 Task: Create a sub task System Test and UAT for the task  Develop a content management system (CMS) for a website in the project AgileBee , assign it to team member softage.1@softage.net and update the status of the sub task to  Off Track , set the priority of the sub task to High
Action: Mouse moved to (73, 265)
Screenshot: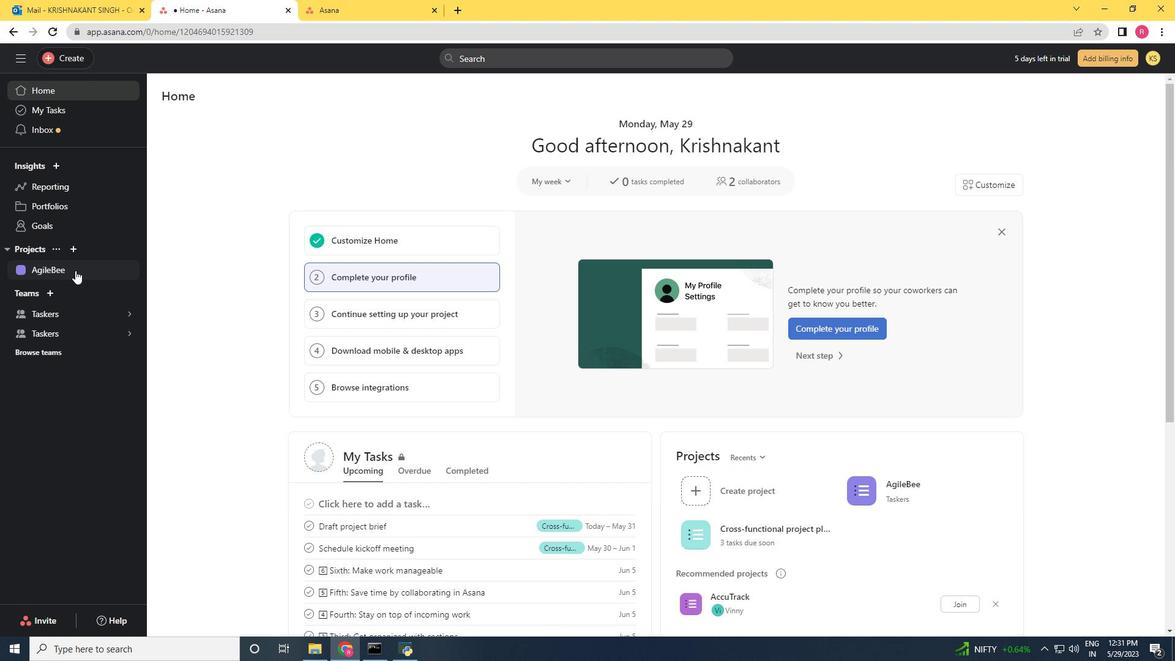 
Action: Mouse pressed left at (73, 265)
Screenshot: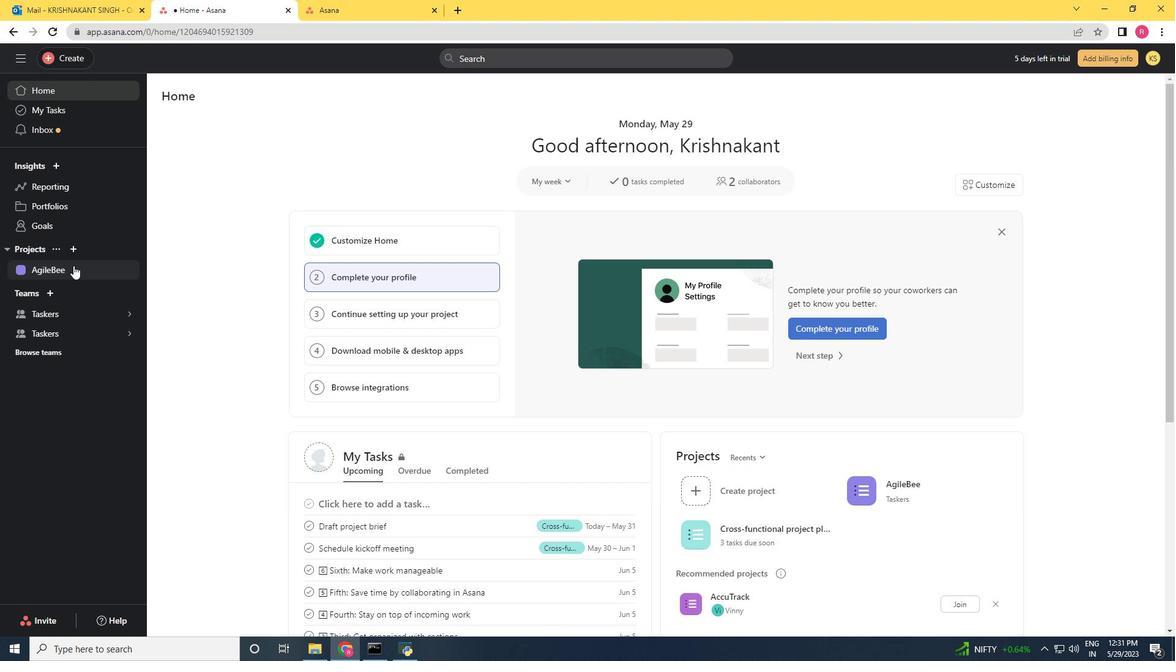
Action: Mouse moved to (602, 266)
Screenshot: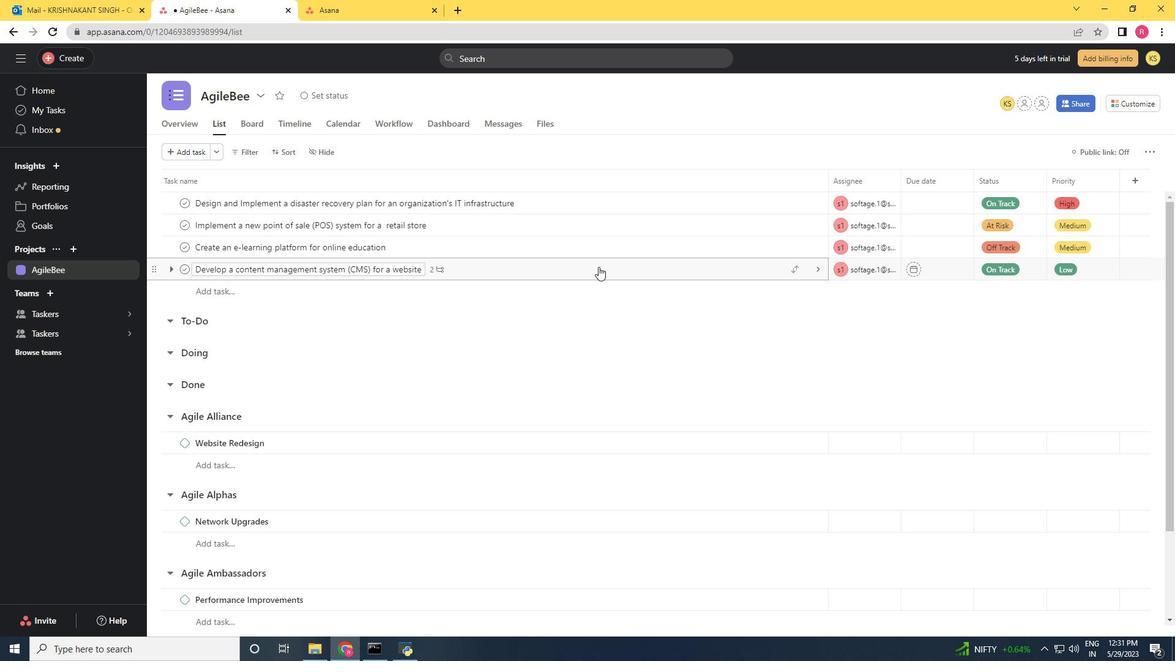 
Action: Mouse pressed left at (602, 266)
Screenshot: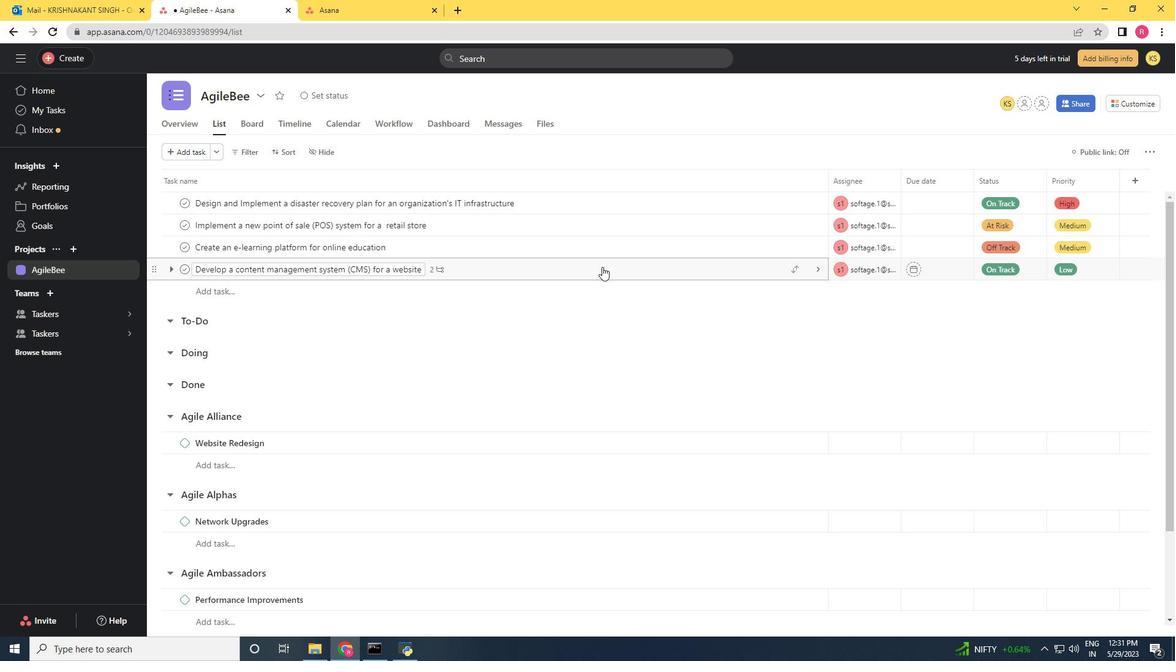 
Action: Mouse moved to (875, 399)
Screenshot: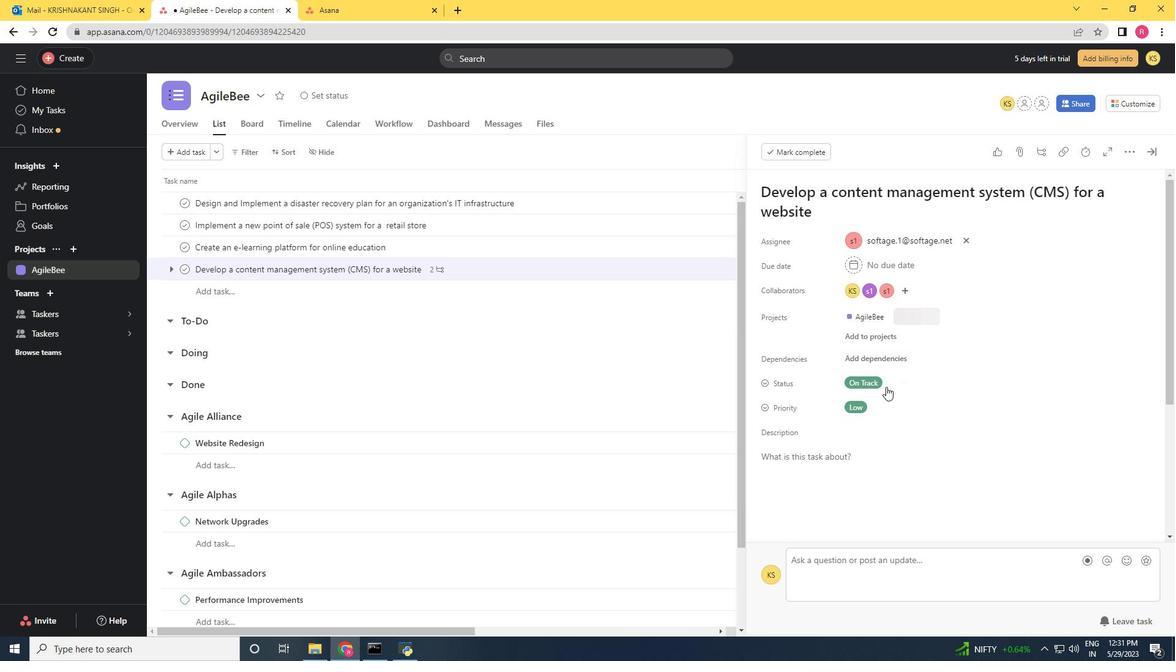 
Action: Mouse scrolled (875, 398) with delta (0, 0)
Screenshot: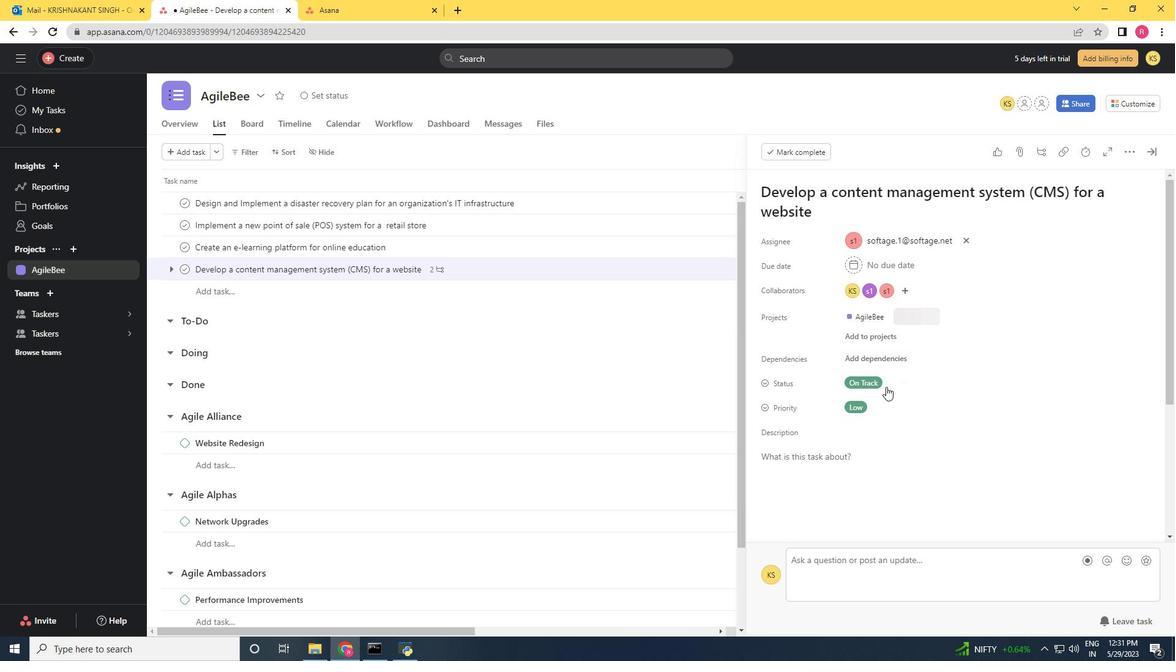 
Action: Mouse moved to (872, 403)
Screenshot: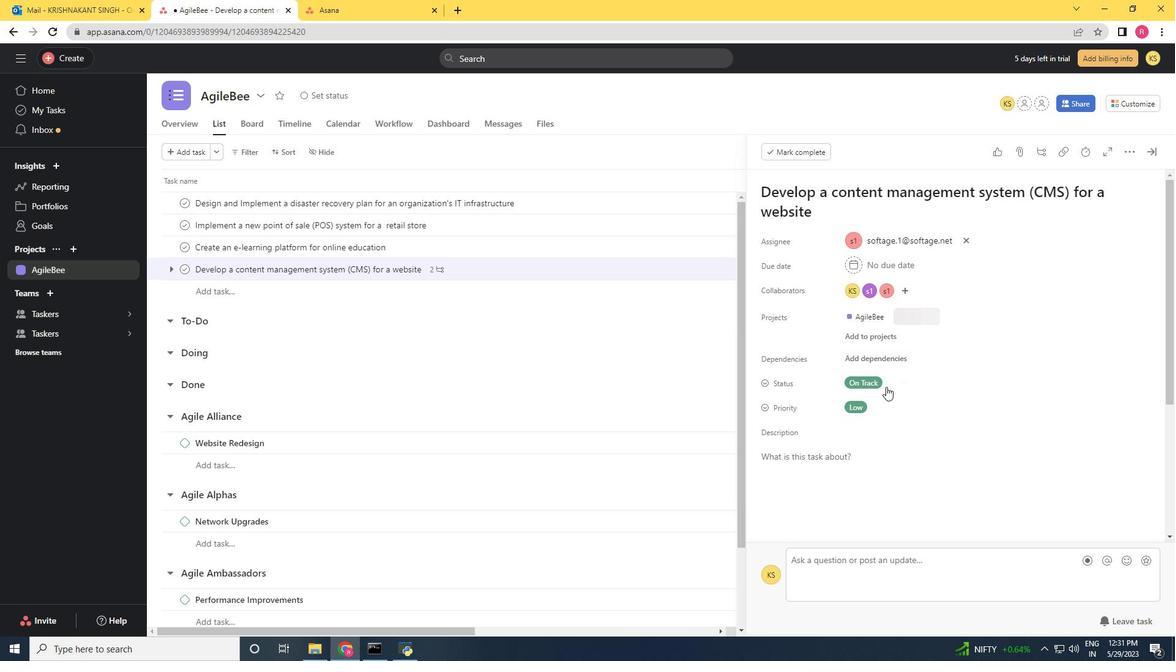 
Action: Mouse scrolled (872, 402) with delta (0, 0)
Screenshot: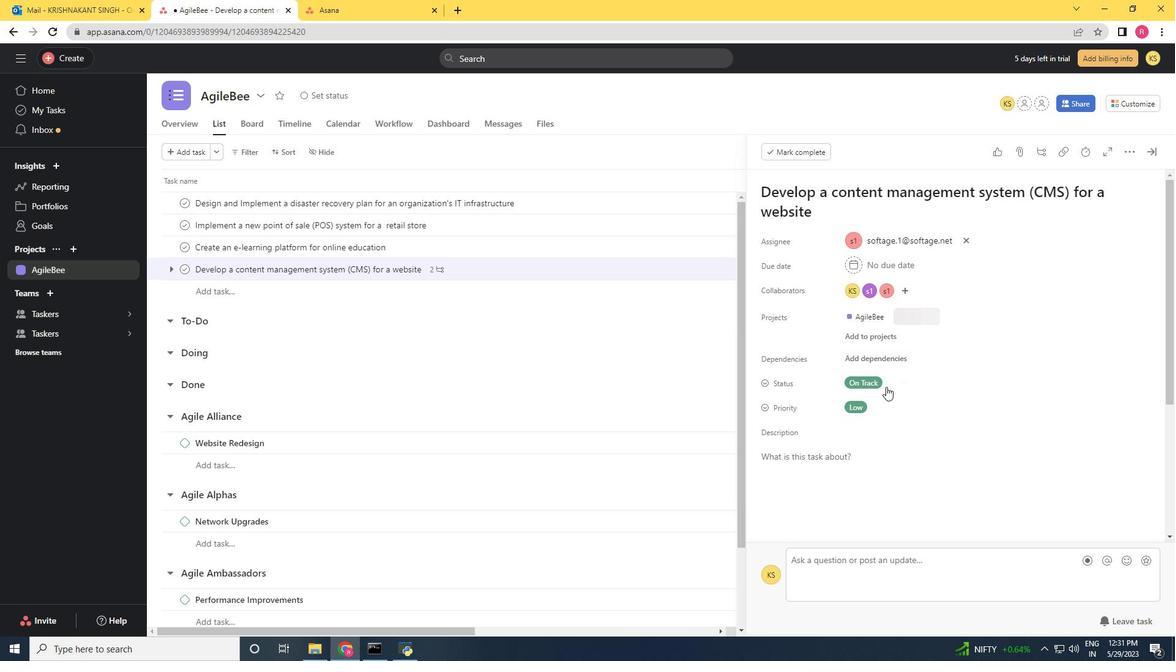 
Action: Mouse moved to (871, 403)
Screenshot: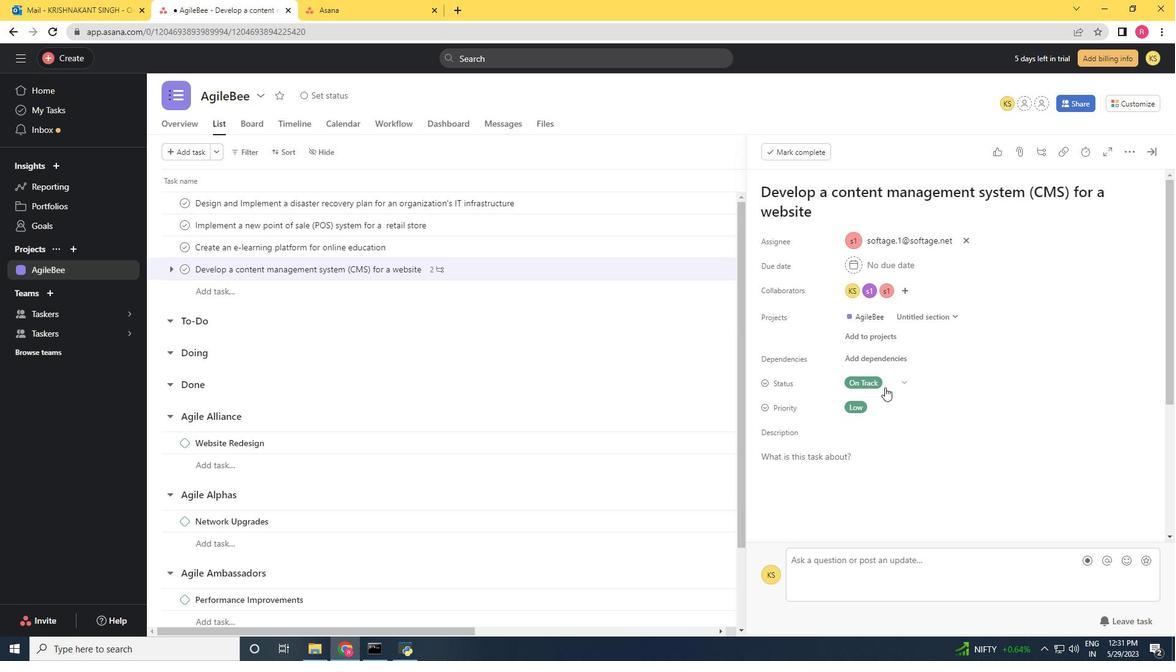 
Action: Mouse scrolled (871, 402) with delta (0, 0)
Screenshot: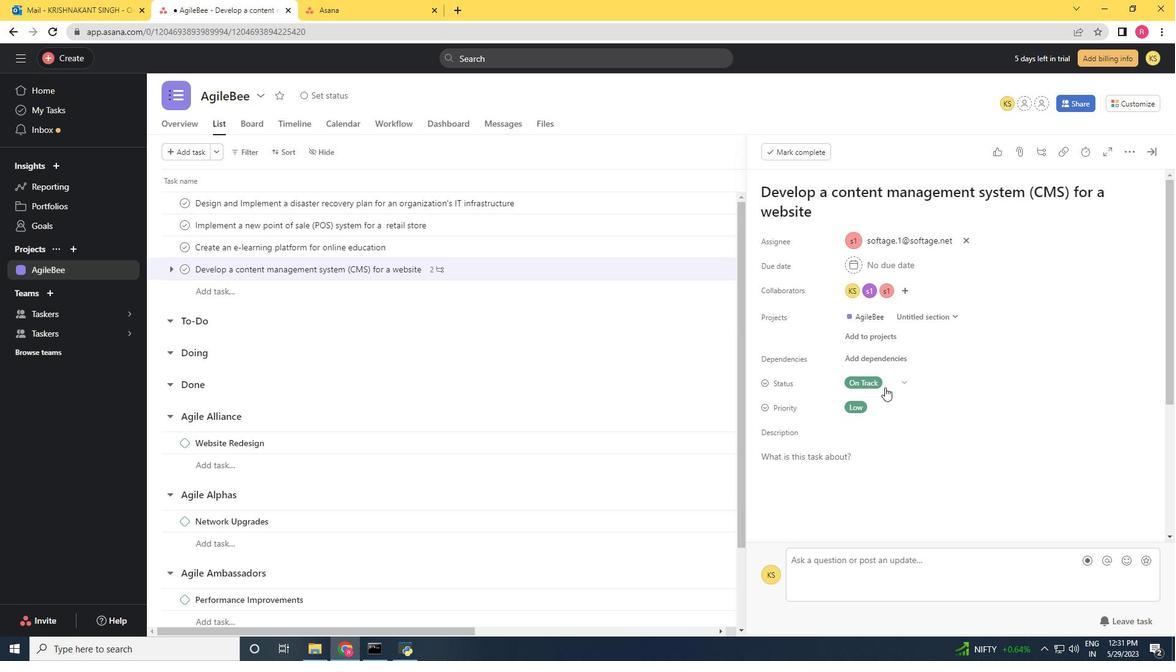 
Action: Mouse scrolled (871, 402) with delta (0, 0)
Screenshot: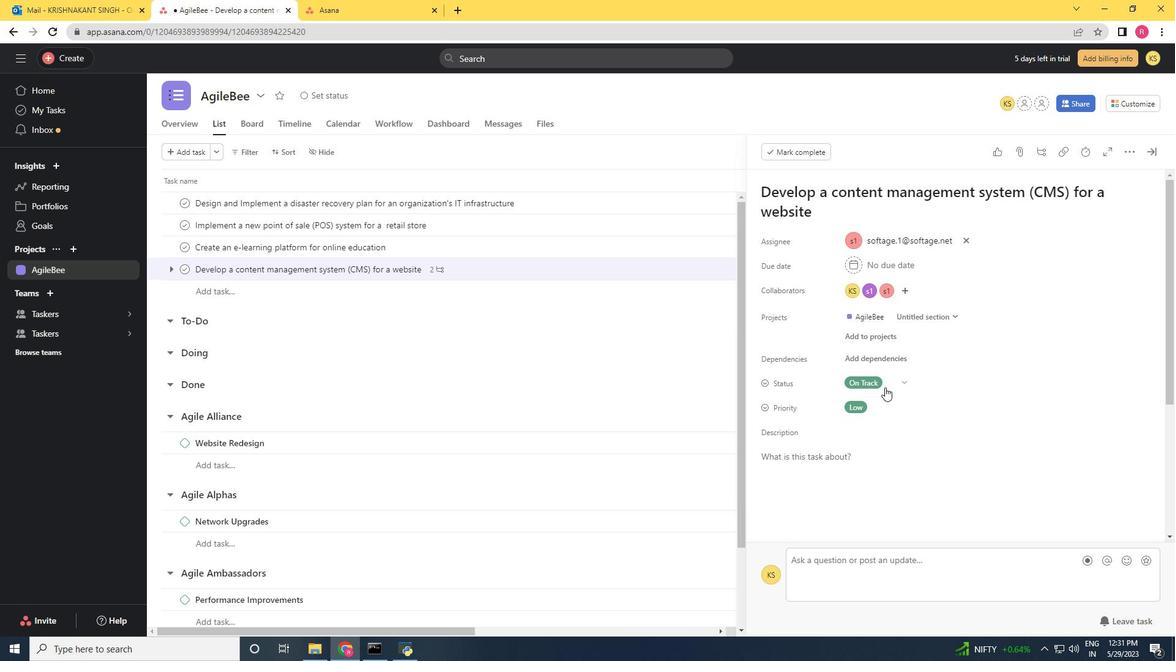 
Action: Mouse scrolled (871, 402) with delta (0, 0)
Screenshot: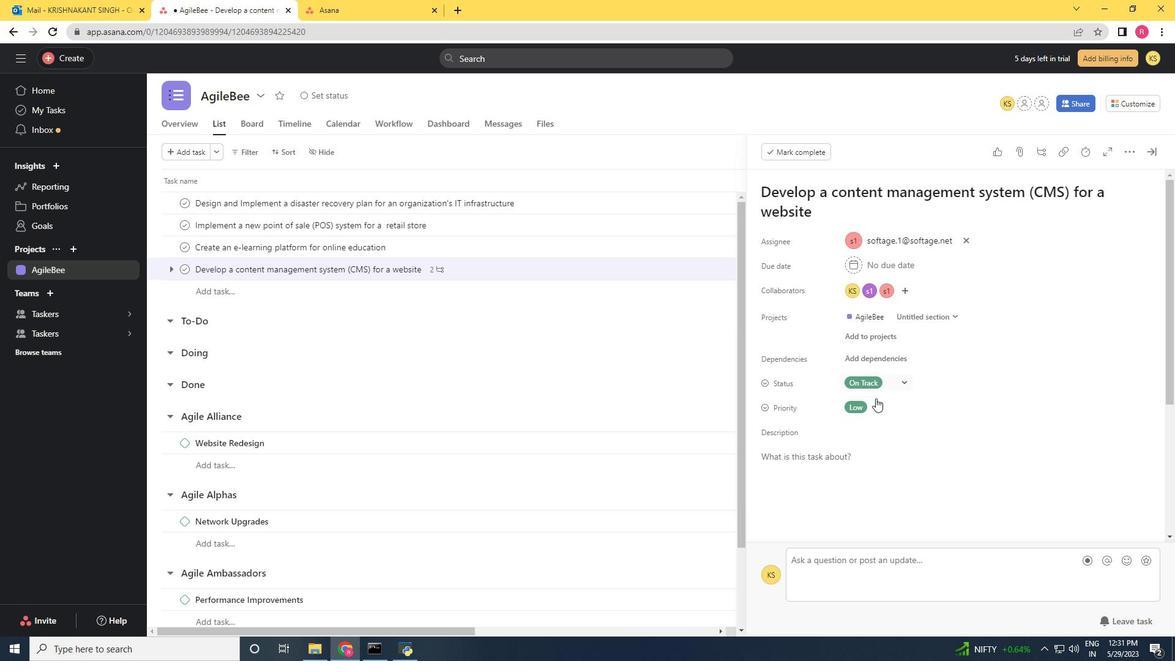 
Action: Mouse moved to (776, 434)
Screenshot: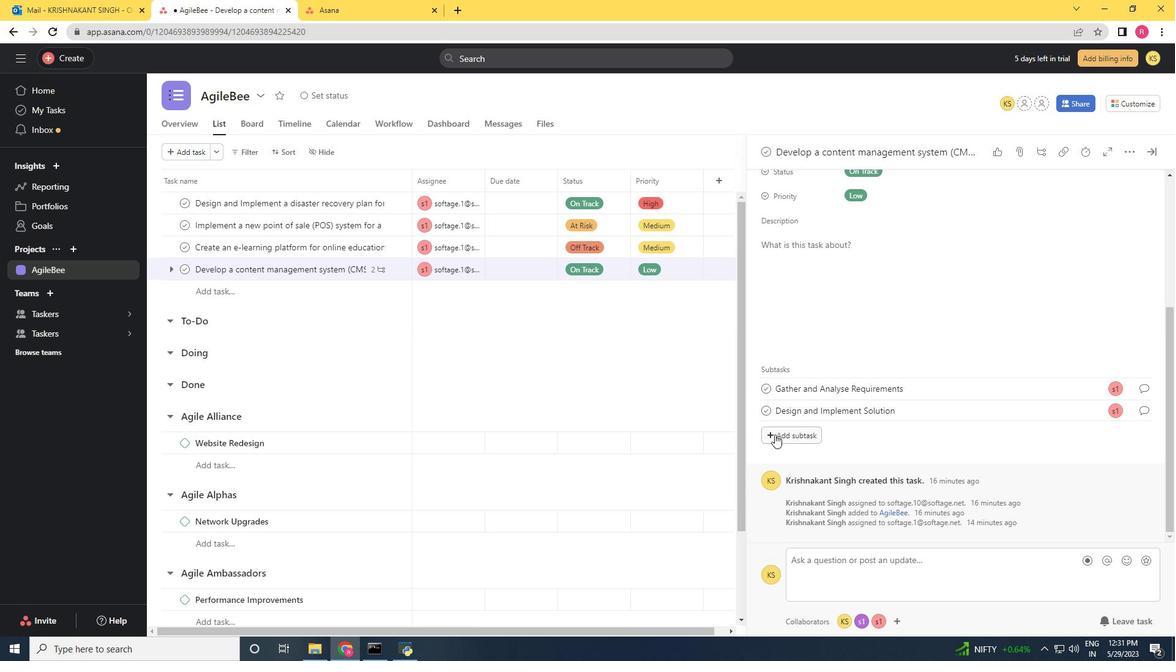 
Action: Mouse pressed left at (776, 434)
Screenshot: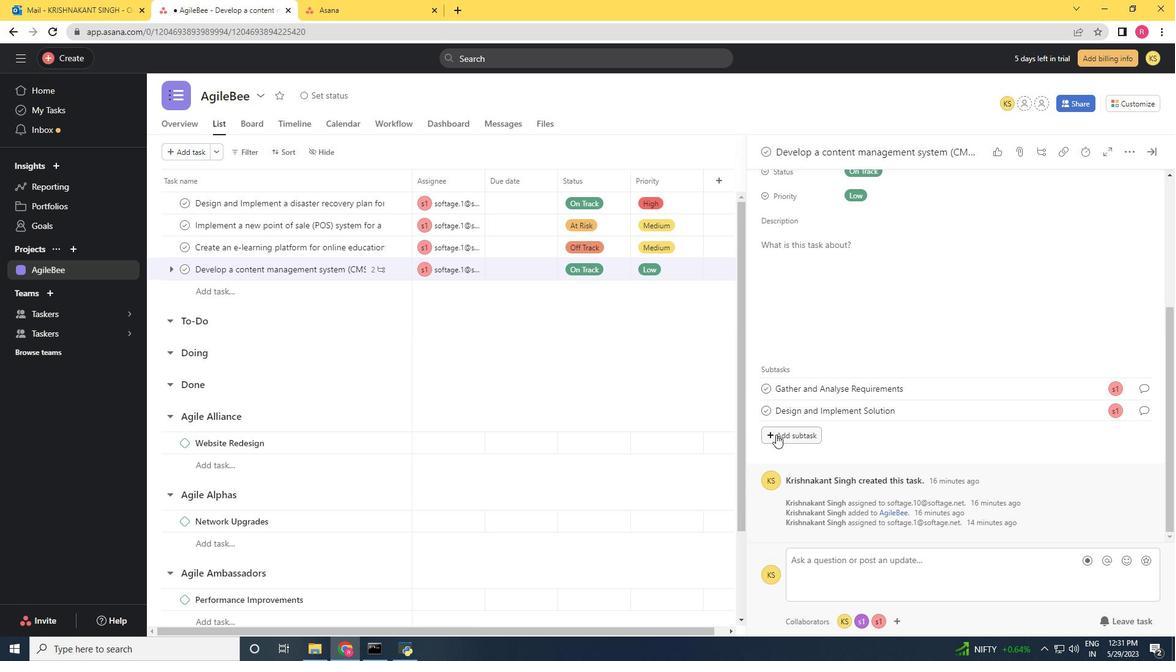 
Action: Mouse moved to (778, 435)
Screenshot: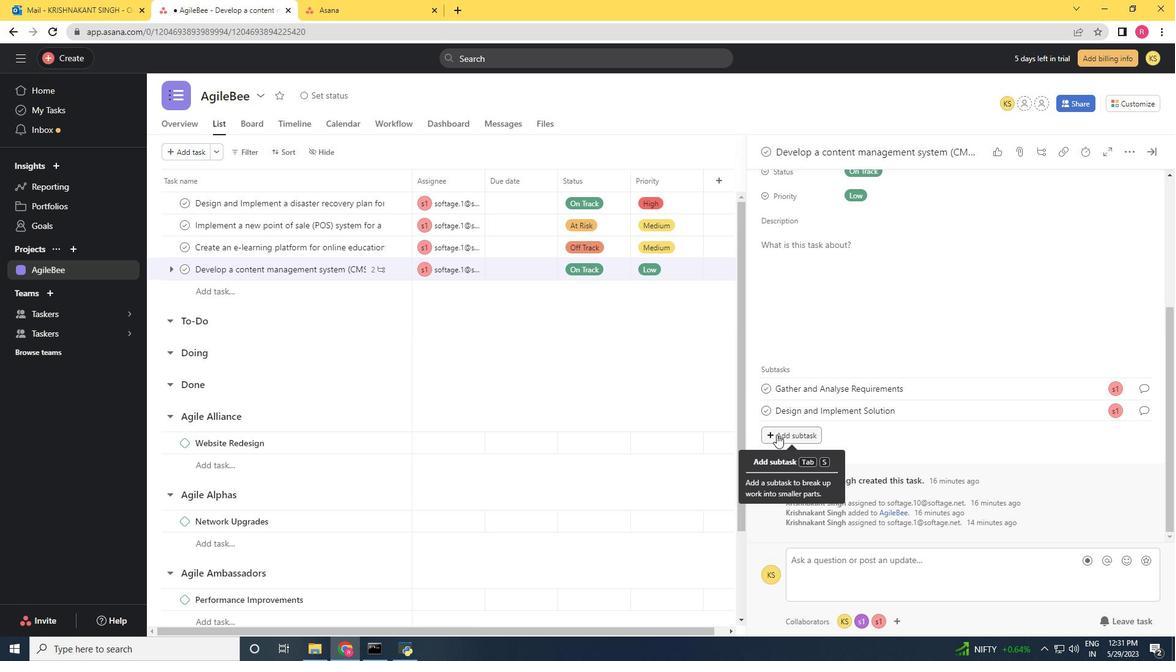 
Action: Key pressed <Key.shift>System<Key.space><Key.shift>Test<Key.space>and<Key.space><Key.shift>UAT<Key.space>
Screenshot: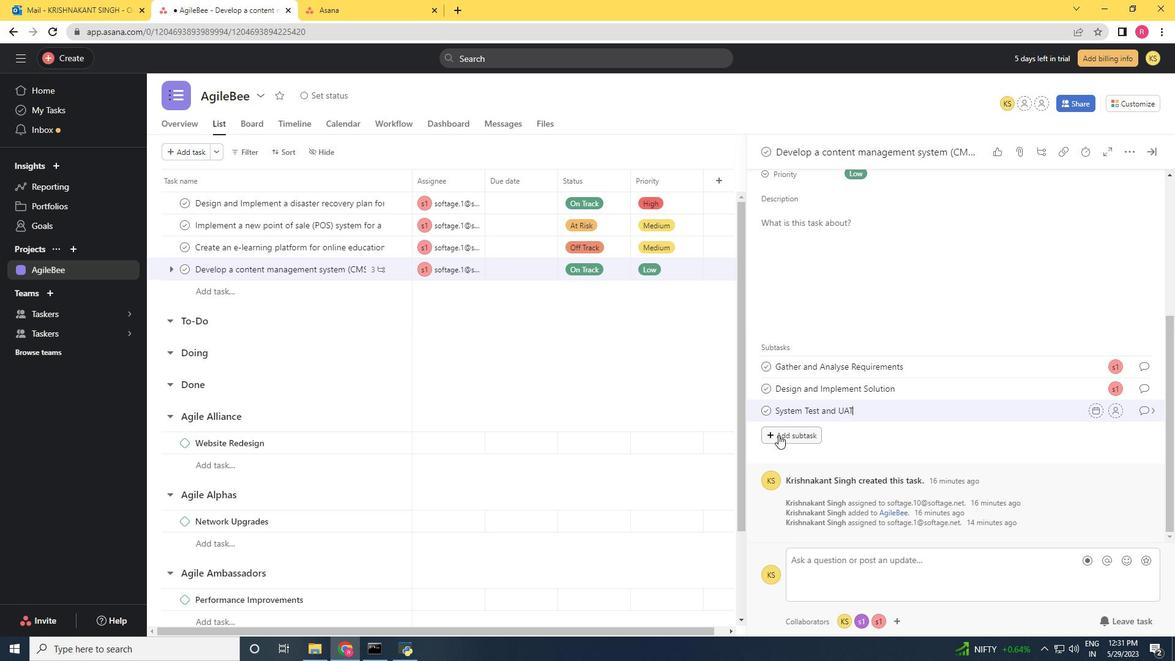 
Action: Mouse scrolled (778, 435) with delta (0, 0)
Screenshot: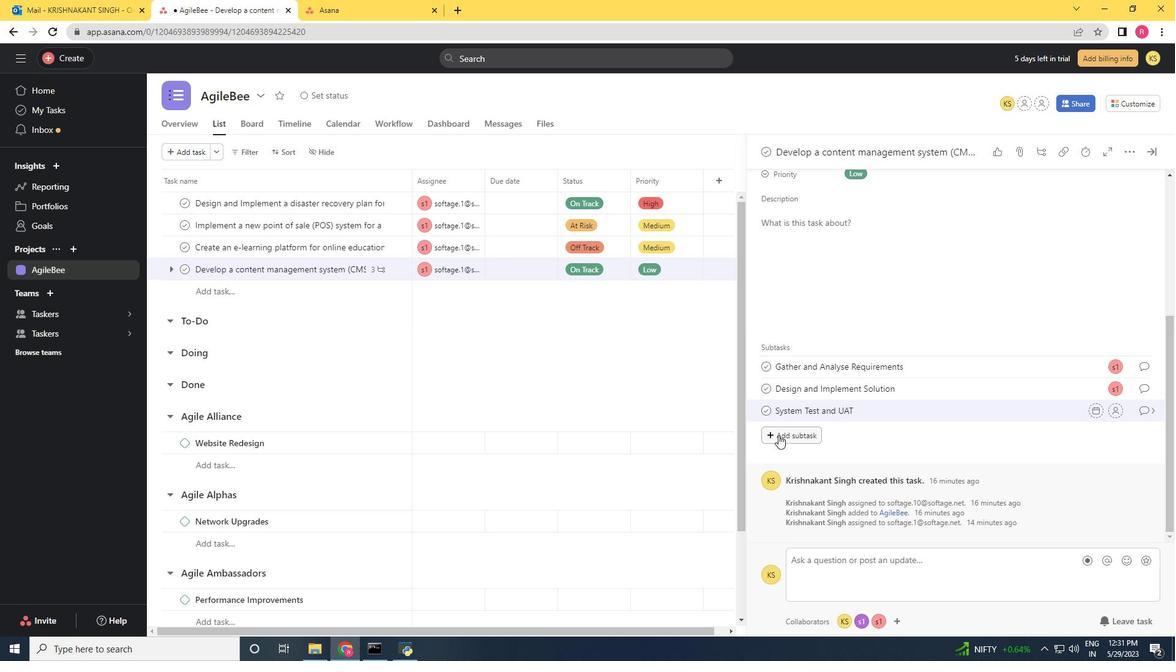 
Action: Mouse moved to (920, 434)
Screenshot: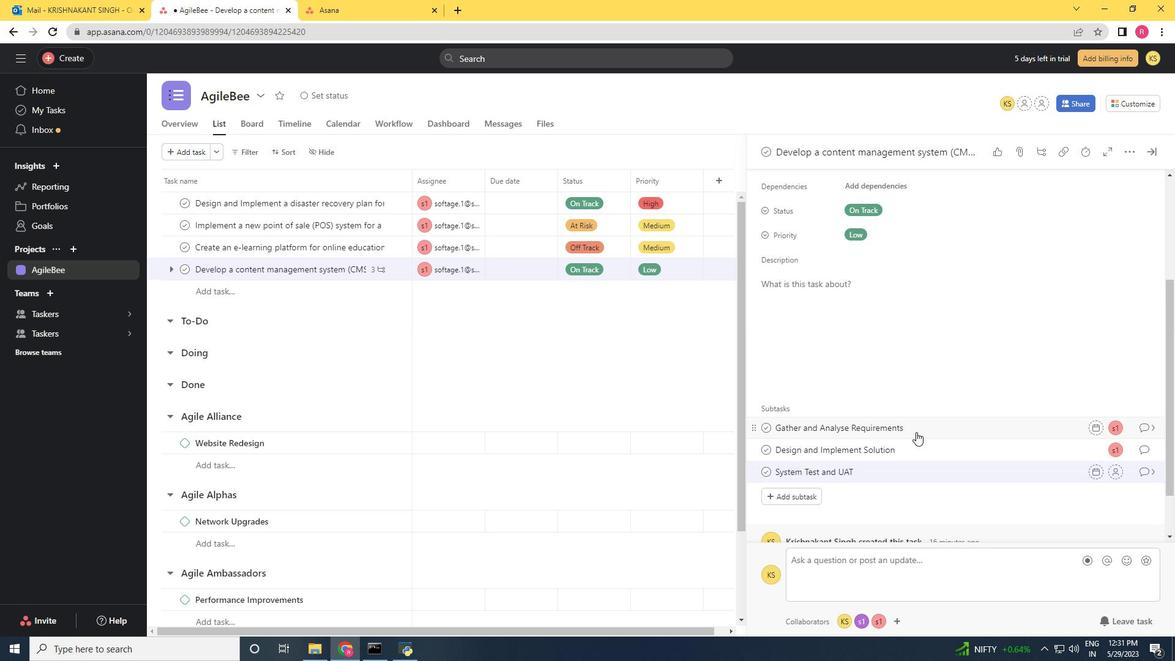 
Action: Mouse scrolled (920, 433) with delta (0, 0)
Screenshot: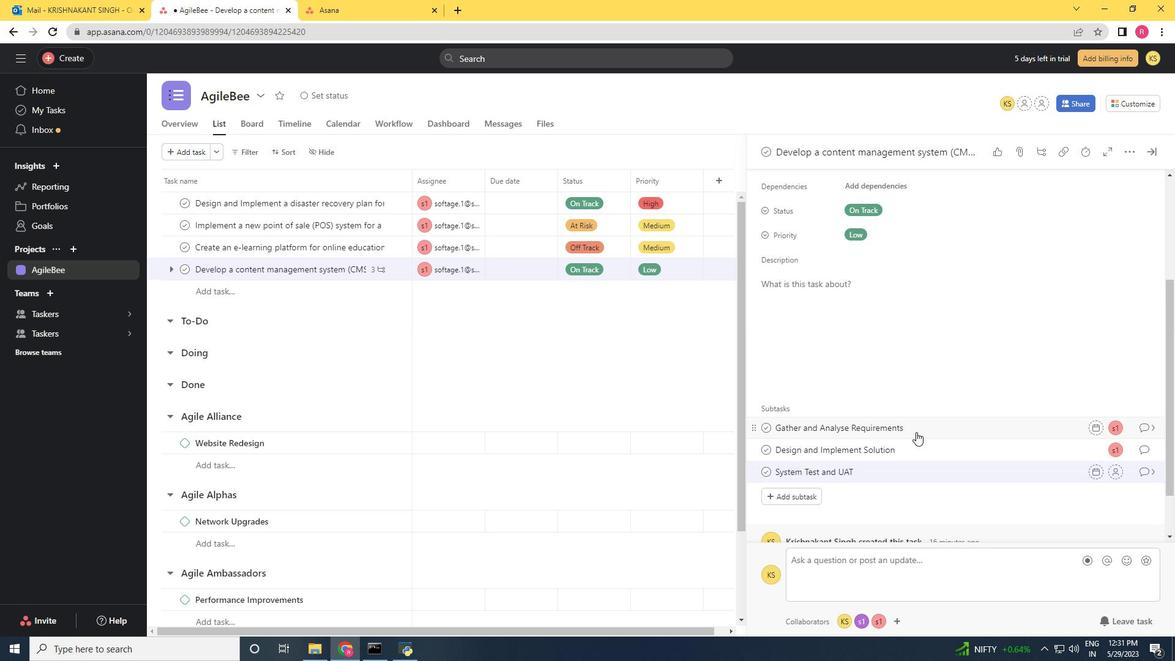 
Action: Mouse moved to (921, 434)
Screenshot: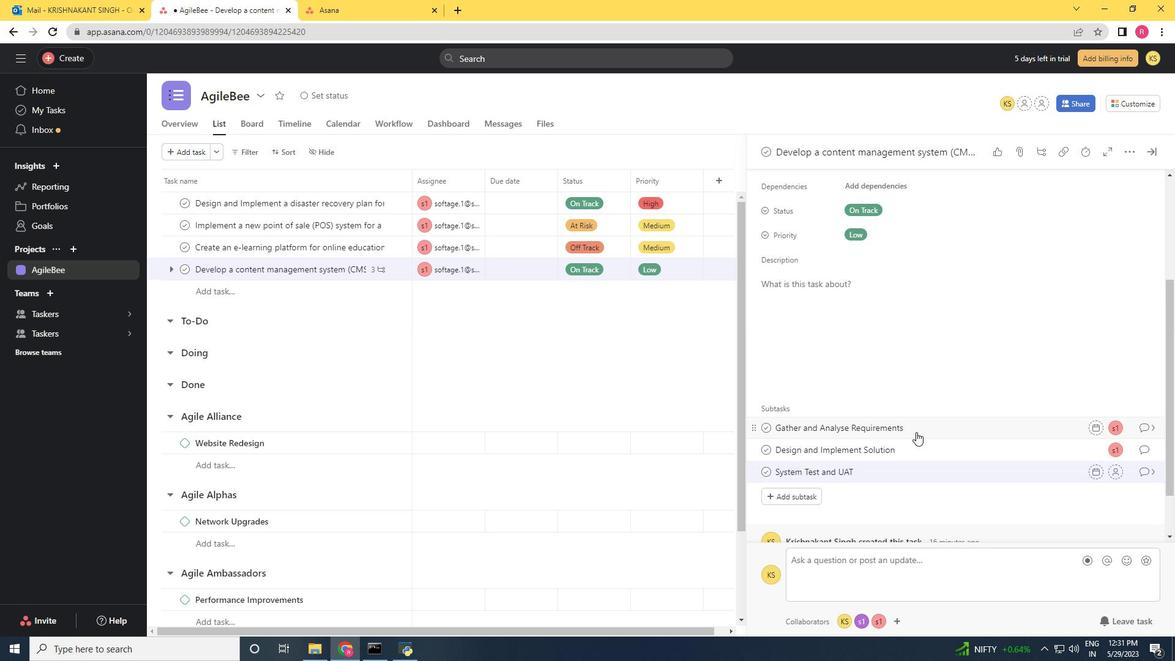 
Action: Mouse scrolled (921, 434) with delta (0, 0)
Screenshot: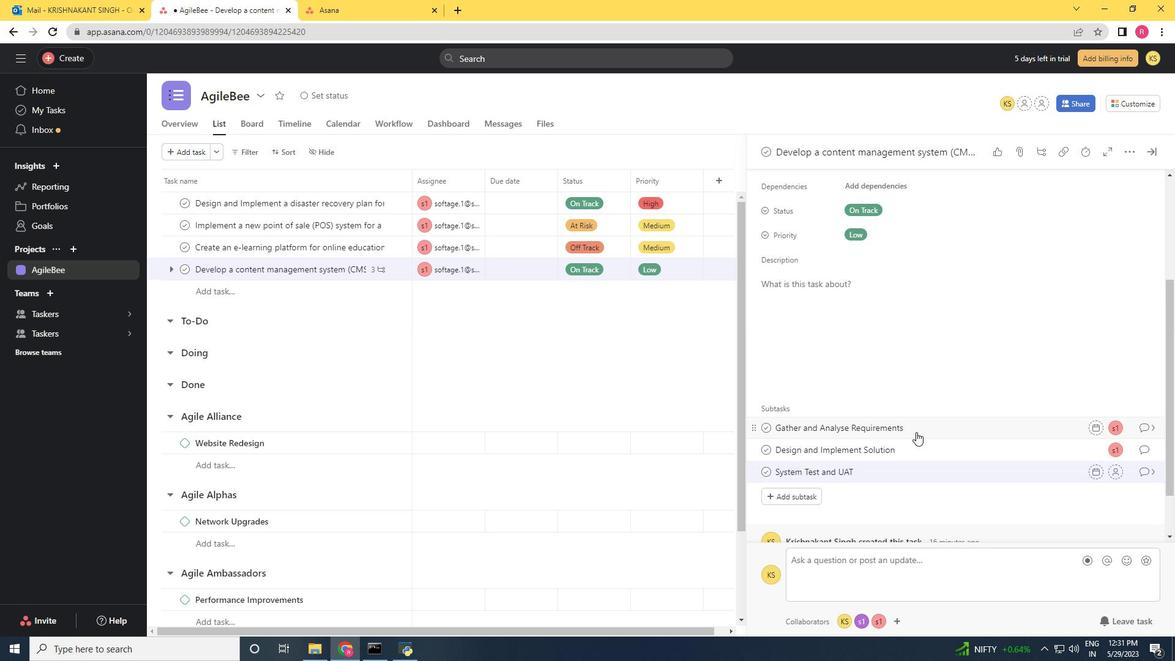 
Action: Mouse scrolled (921, 434) with delta (0, 0)
Screenshot: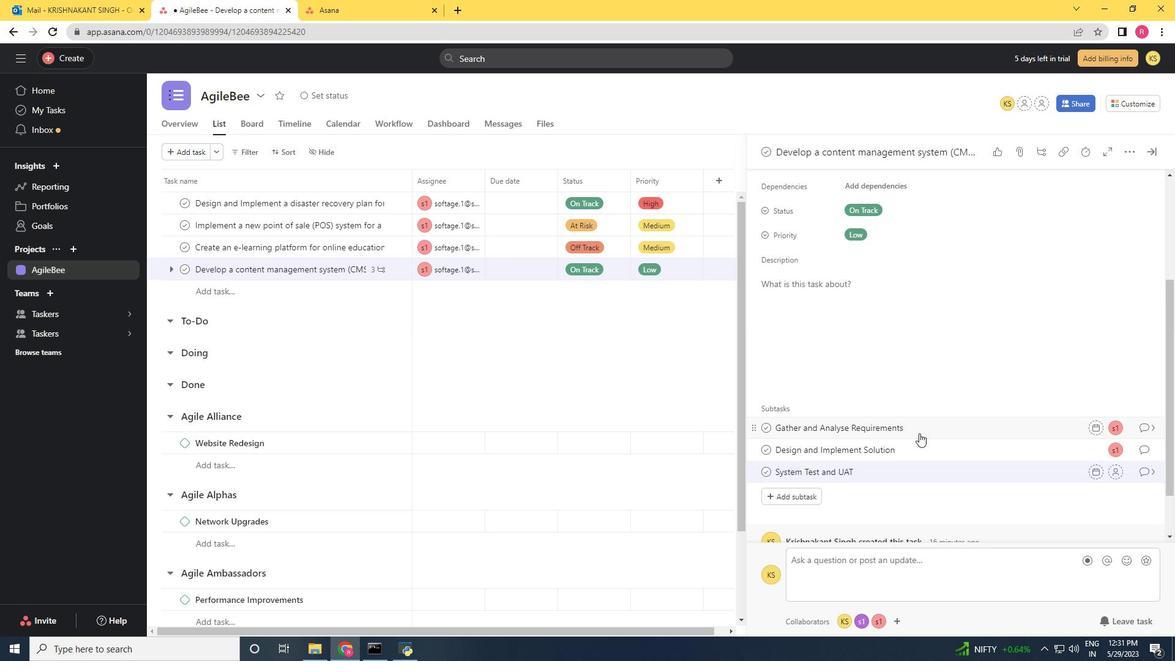 
Action: Mouse moved to (1121, 414)
Screenshot: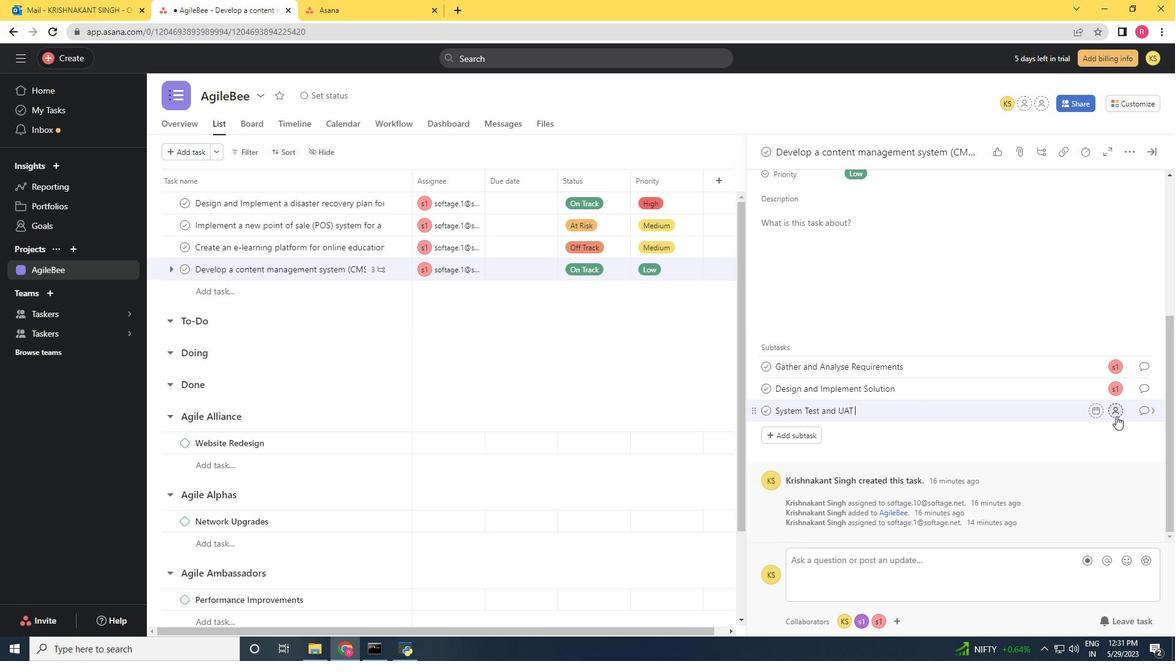 
Action: Mouse pressed left at (1121, 414)
Screenshot: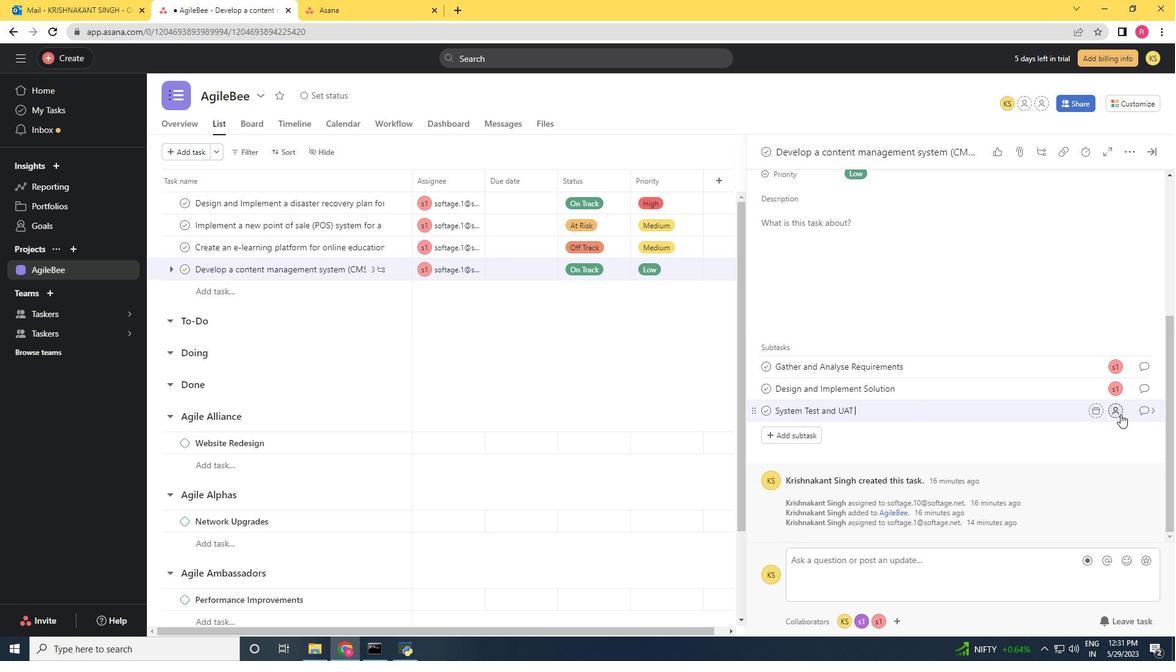 
Action: Key pressed softage.1<Key.shift>@softage.net
Screenshot: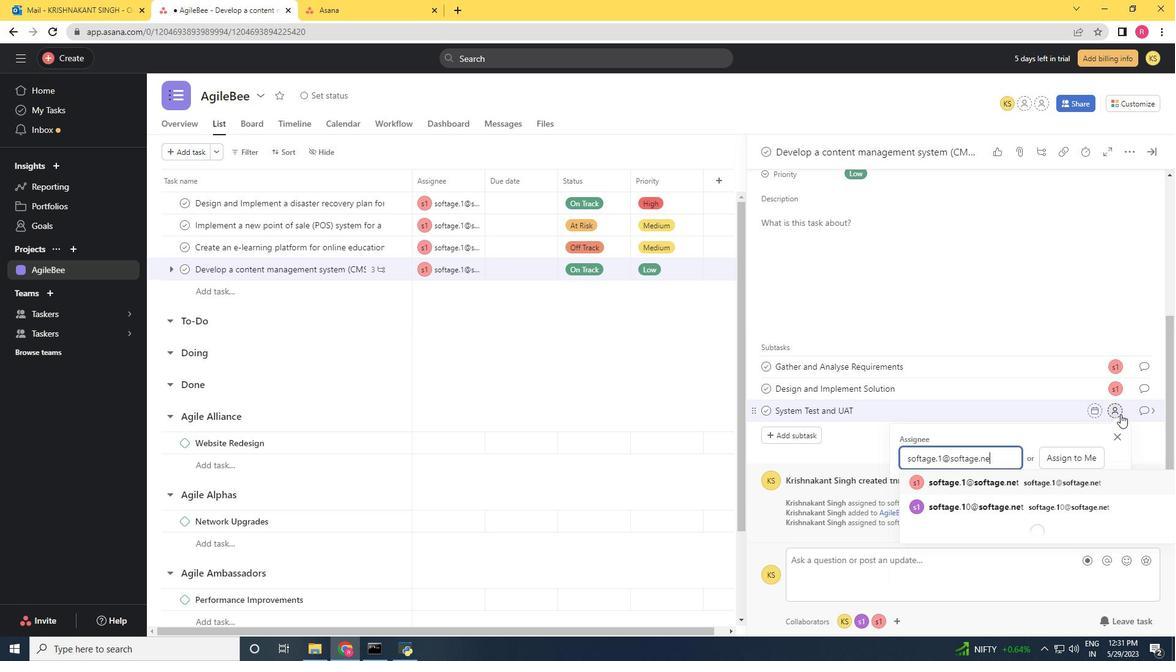 
Action: Mouse moved to (994, 481)
Screenshot: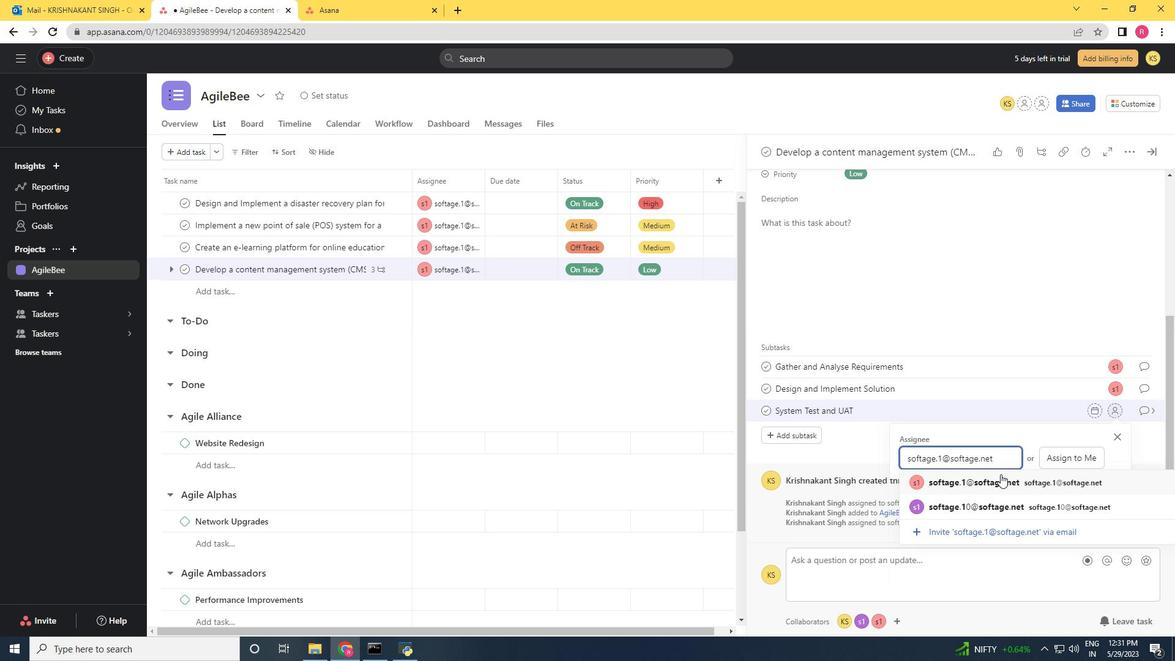 
Action: Mouse pressed left at (994, 481)
Screenshot: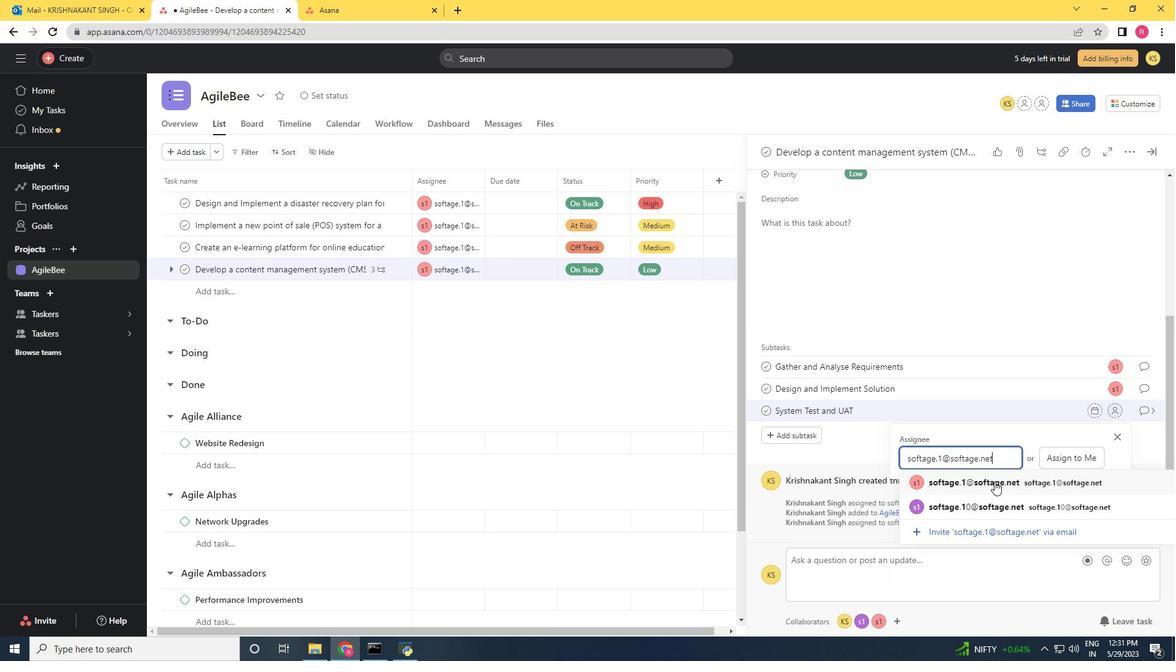 
Action: Mouse moved to (1153, 413)
Screenshot: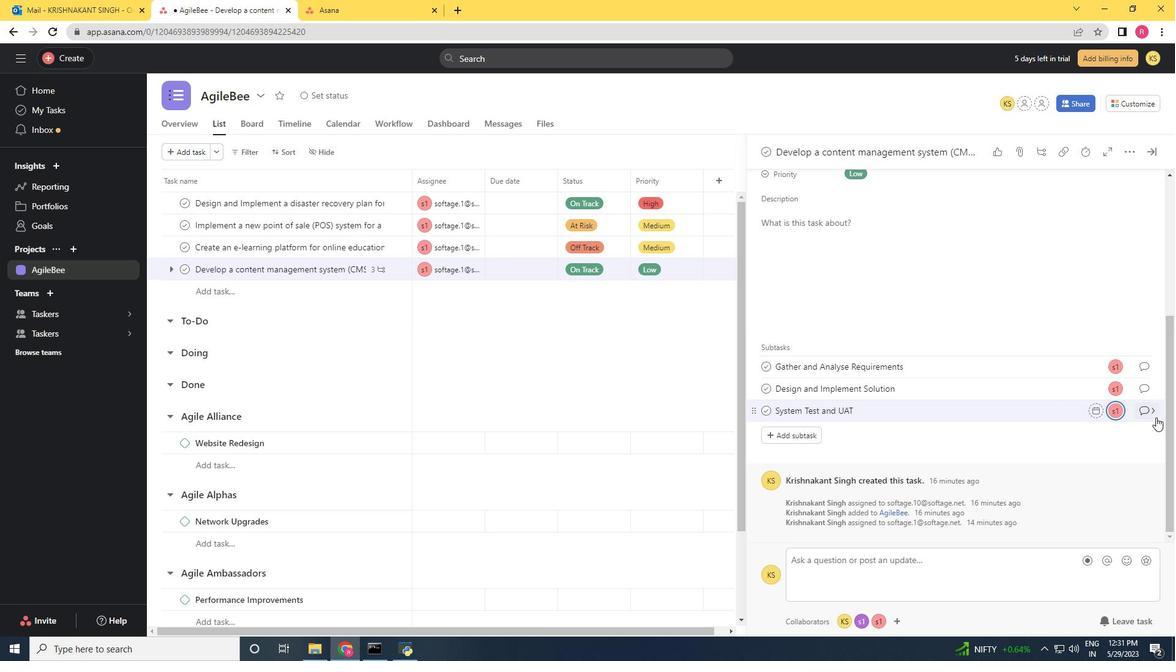 
Action: Mouse pressed left at (1153, 413)
Screenshot: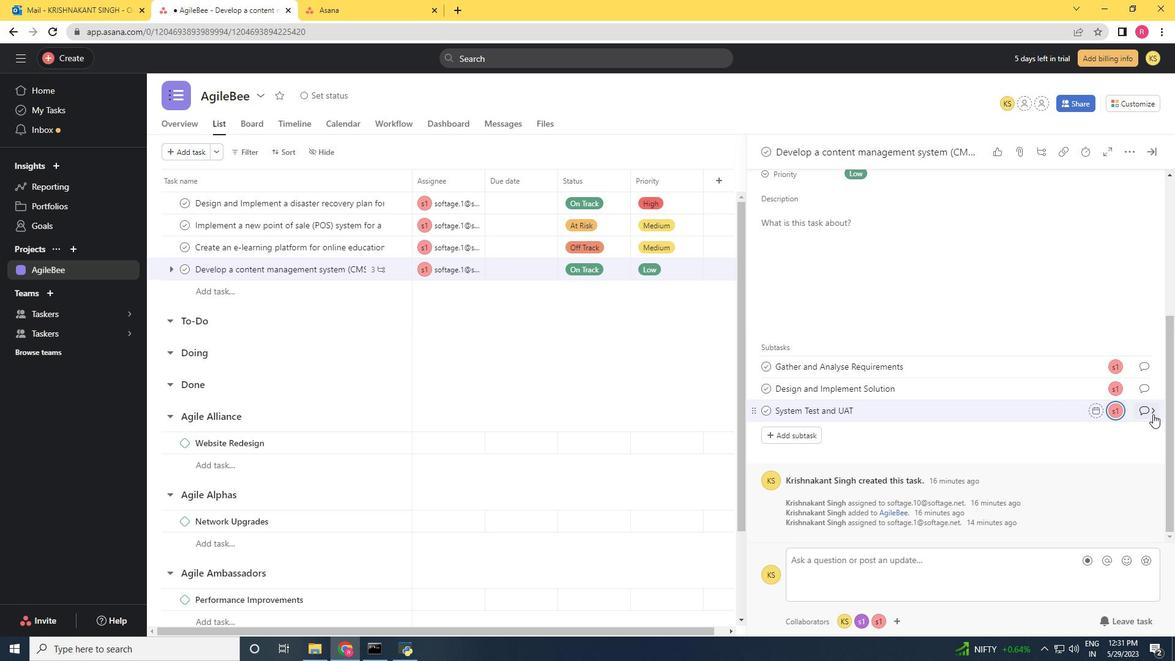
Action: Mouse moved to (811, 350)
Screenshot: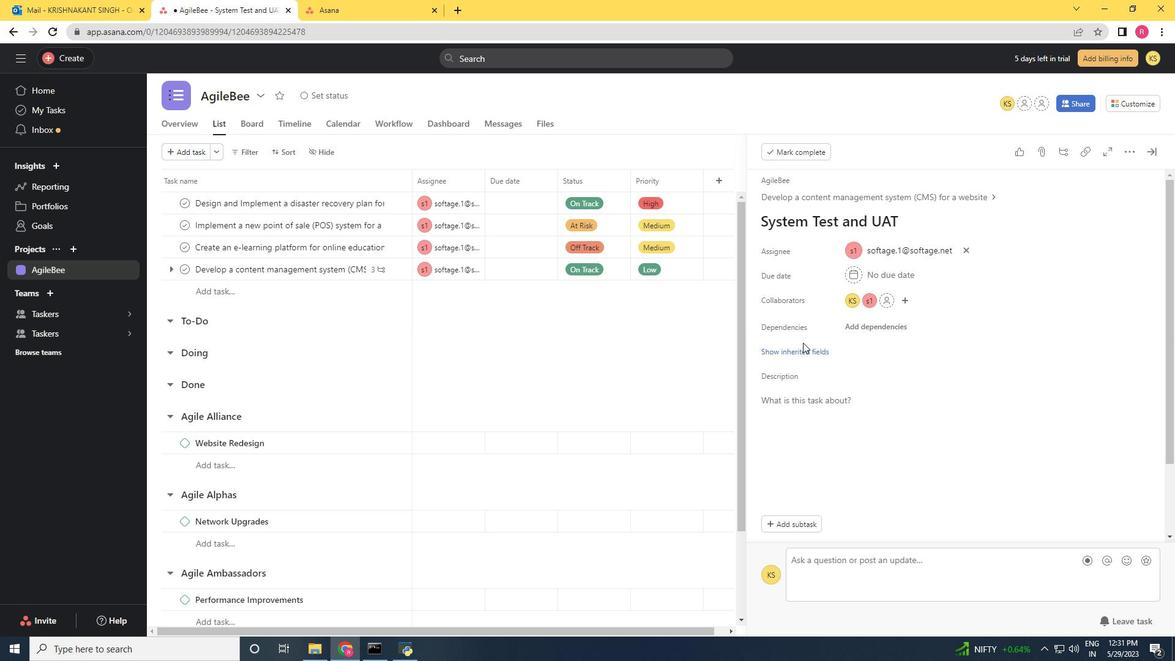 
Action: Mouse pressed left at (811, 350)
Screenshot: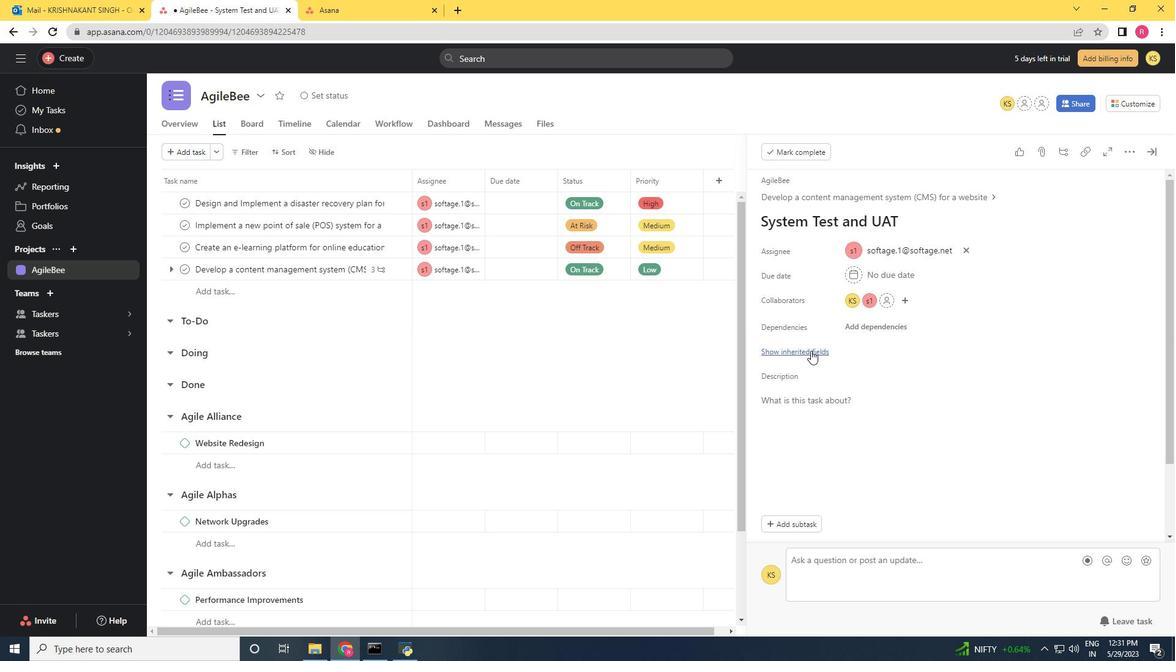 
Action: Mouse moved to (854, 376)
Screenshot: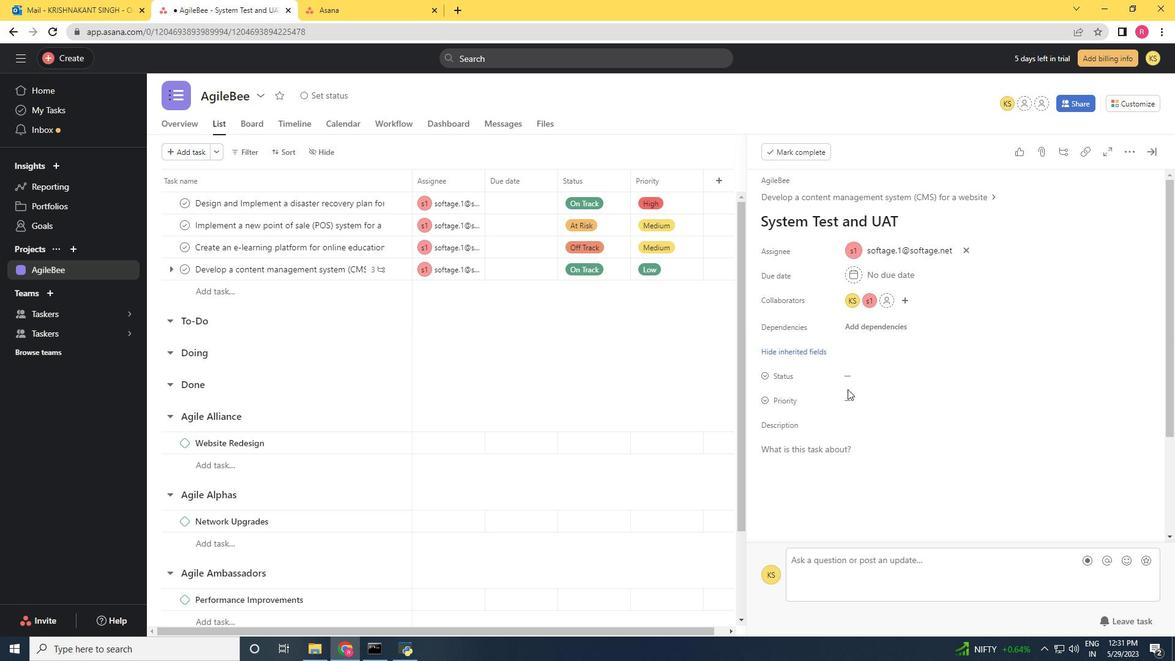 
Action: Mouse pressed left at (854, 376)
Screenshot: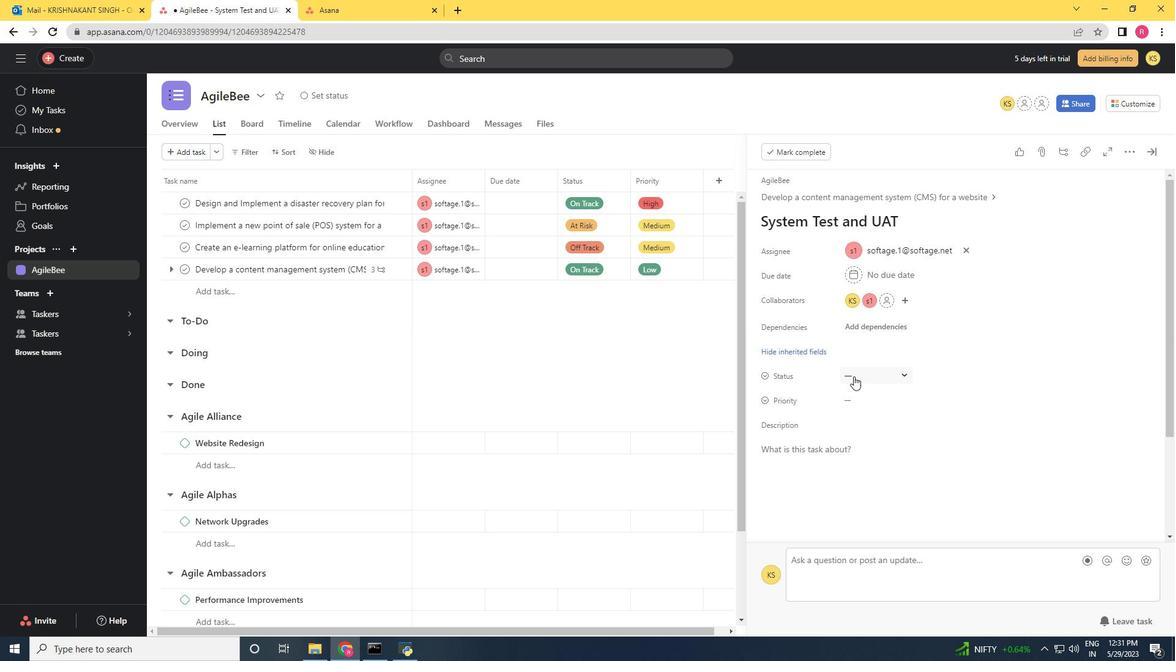 
Action: Mouse moved to (888, 435)
Screenshot: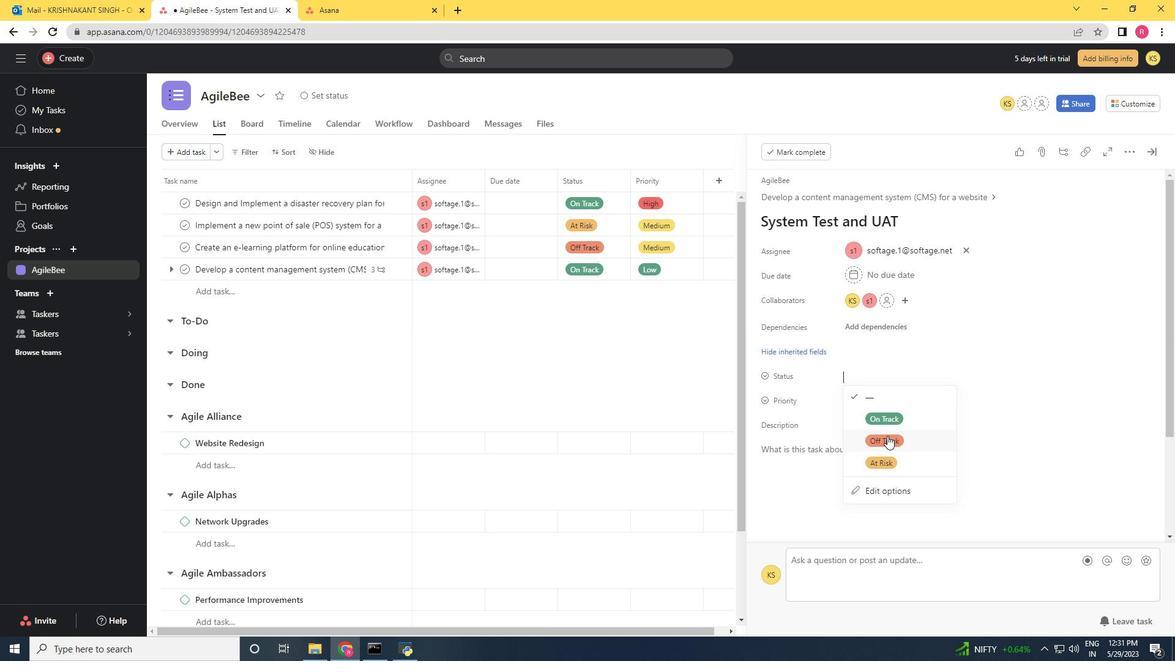 
Action: Mouse pressed left at (888, 435)
Screenshot: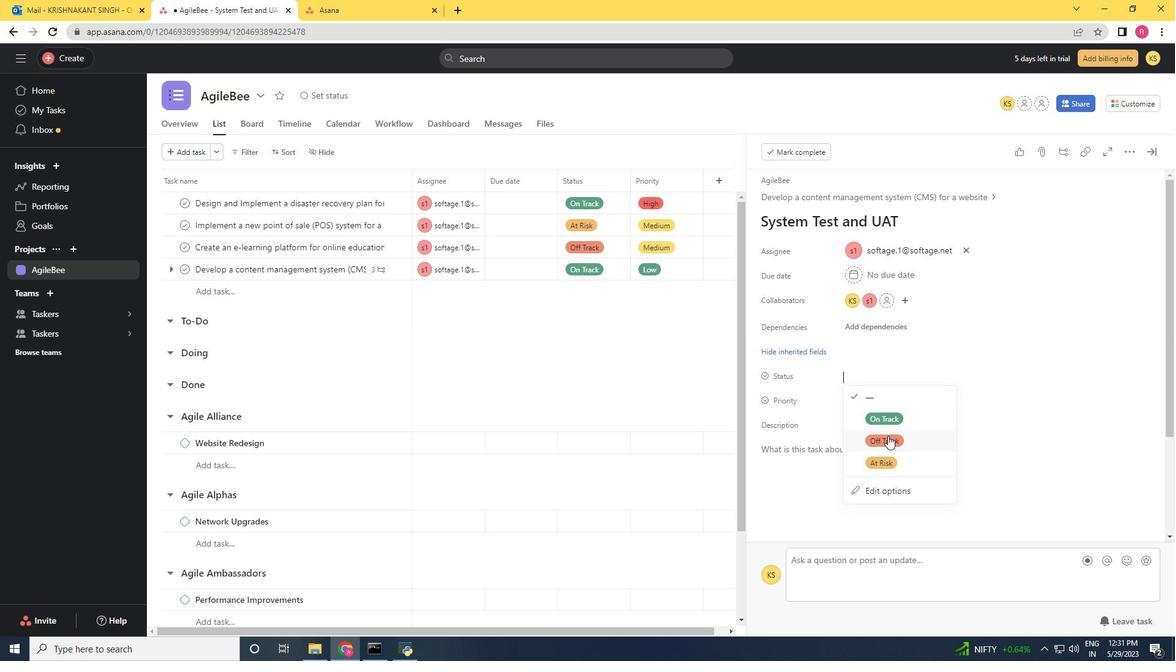 
Action: Mouse moved to (862, 394)
Screenshot: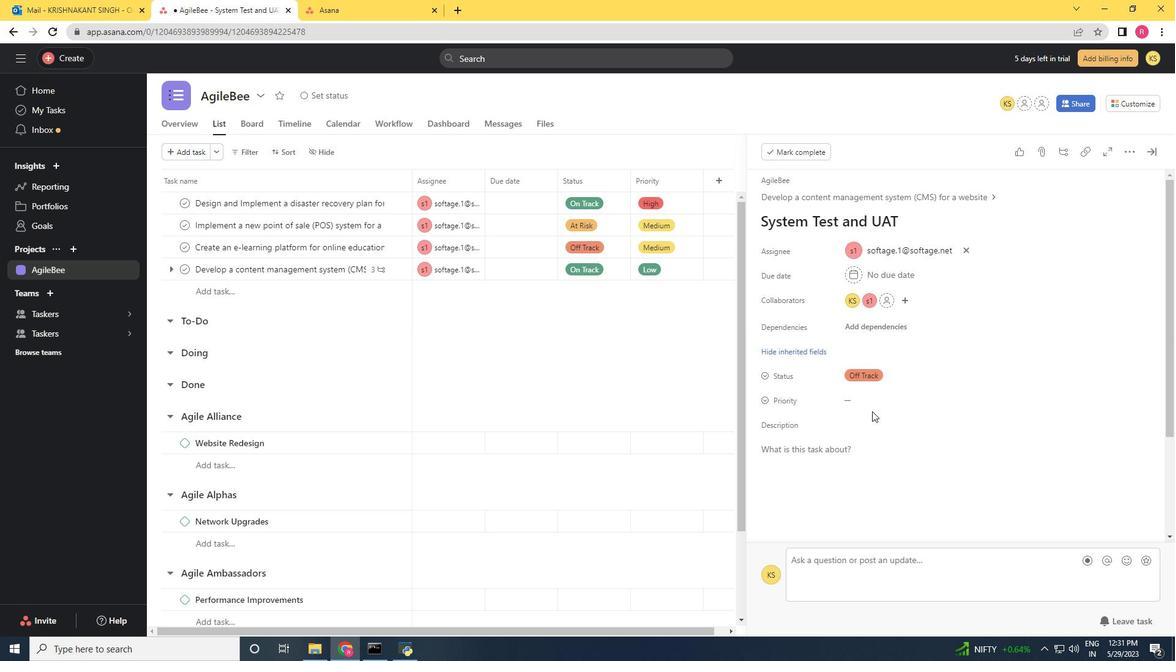 
Action: Mouse pressed left at (862, 394)
Screenshot: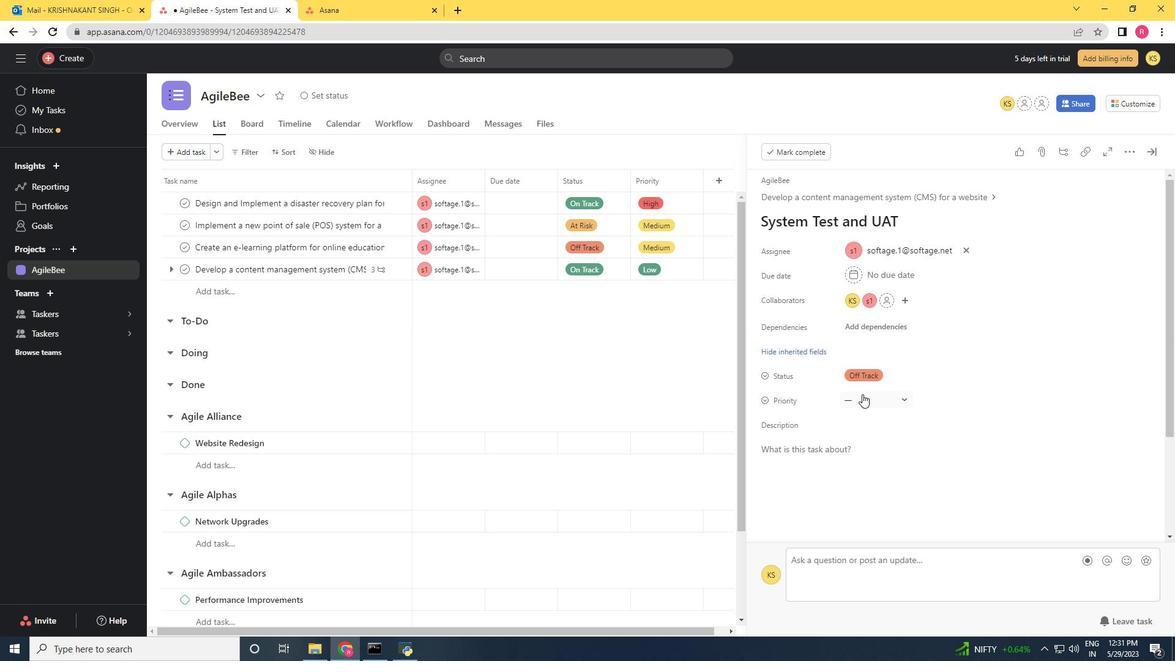 
Action: Mouse moved to (892, 437)
Screenshot: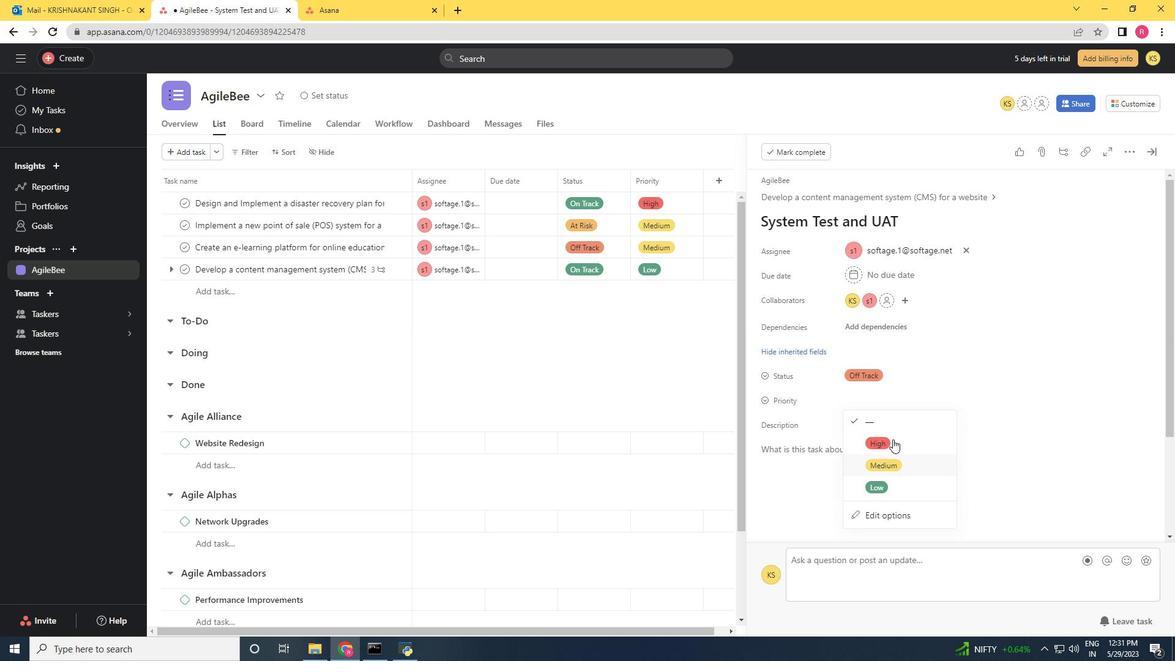 
Action: Mouse pressed left at (892, 437)
Screenshot: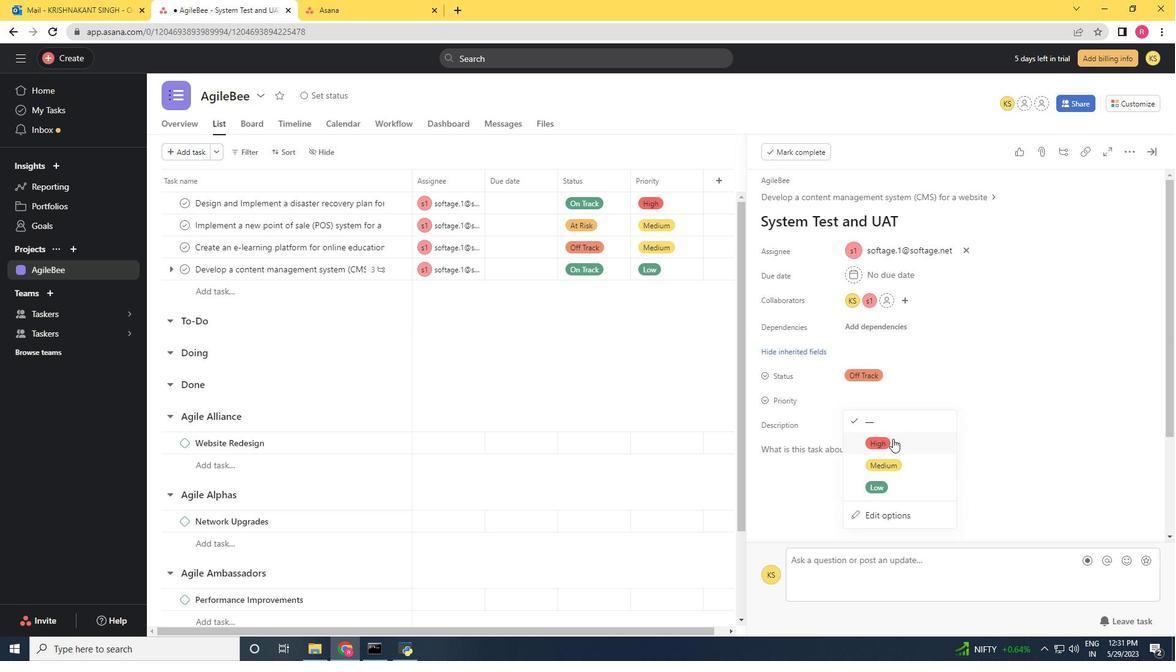 
Action: Mouse moved to (994, 330)
Screenshot: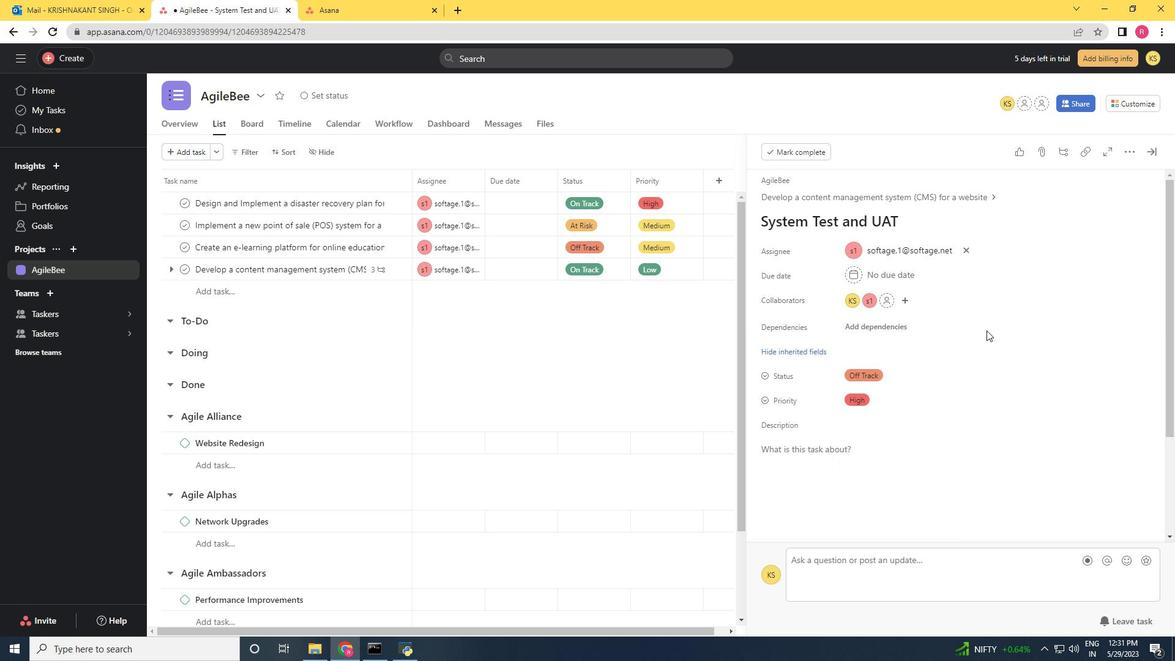 
